Task: Select the underline-thin in the cursor style.
Action: Mouse moved to (45, 430)
Screenshot: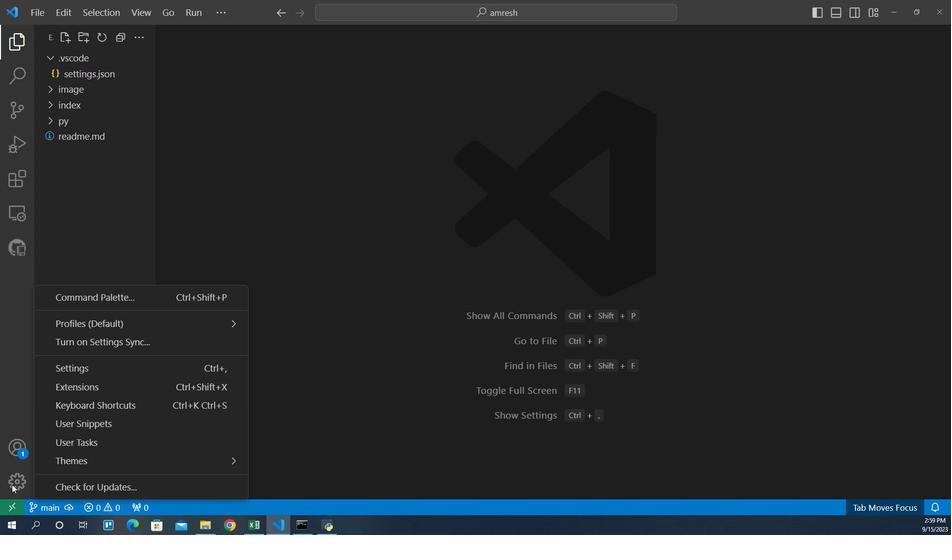 
Action: Mouse pressed left at (45, 430)
Screenshot: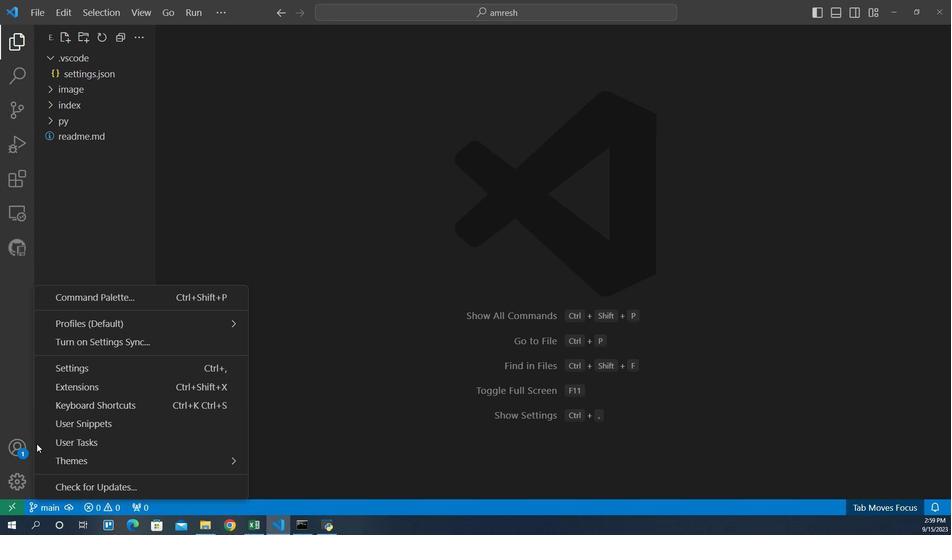 
Action: Mouse moved to (98, 340)
Screenshot: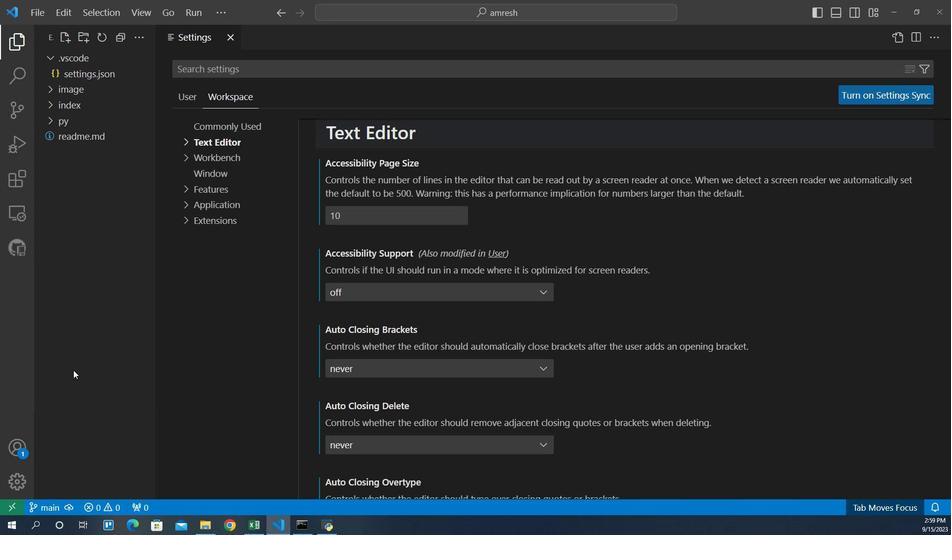 
Action: Mouse pressed left at (98, 340)
Screenshot: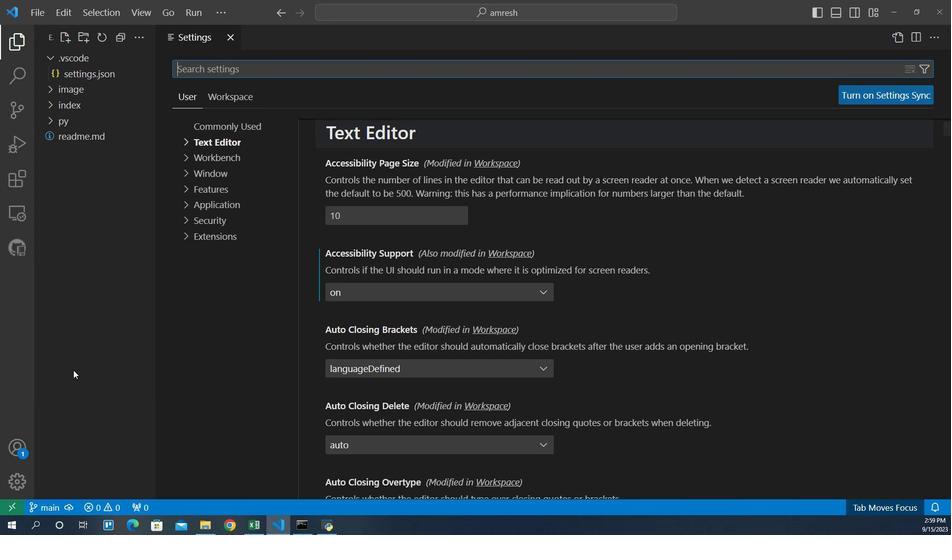 
Action: Mouse moved to (221, 123)
Screenshot: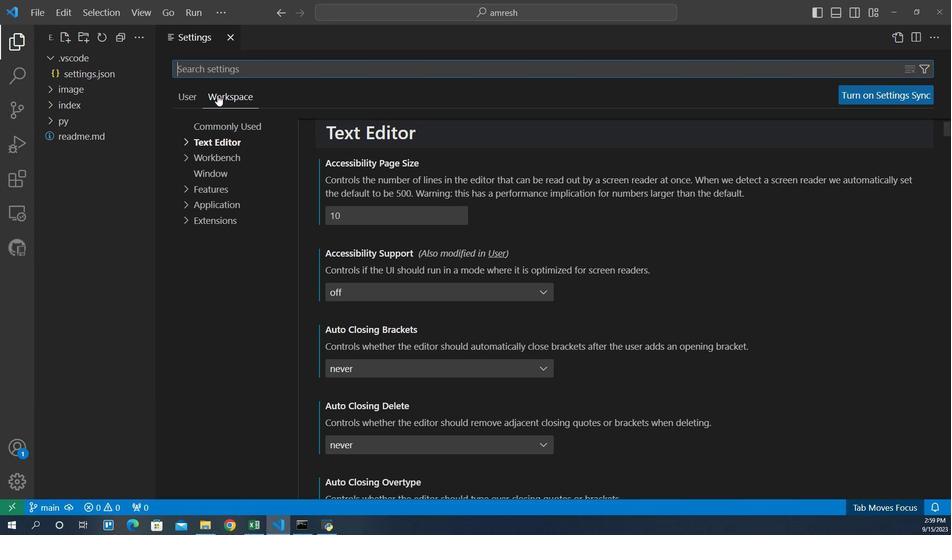 
Action: Mouse pressed left at (221, 123)
Screenshot: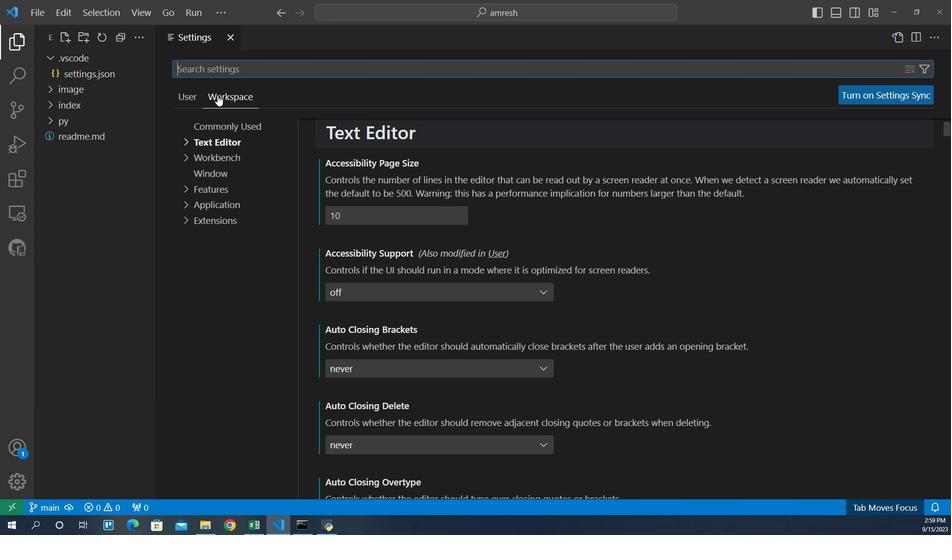 
Action: Mouse moved to (219, 159)
Screenshot: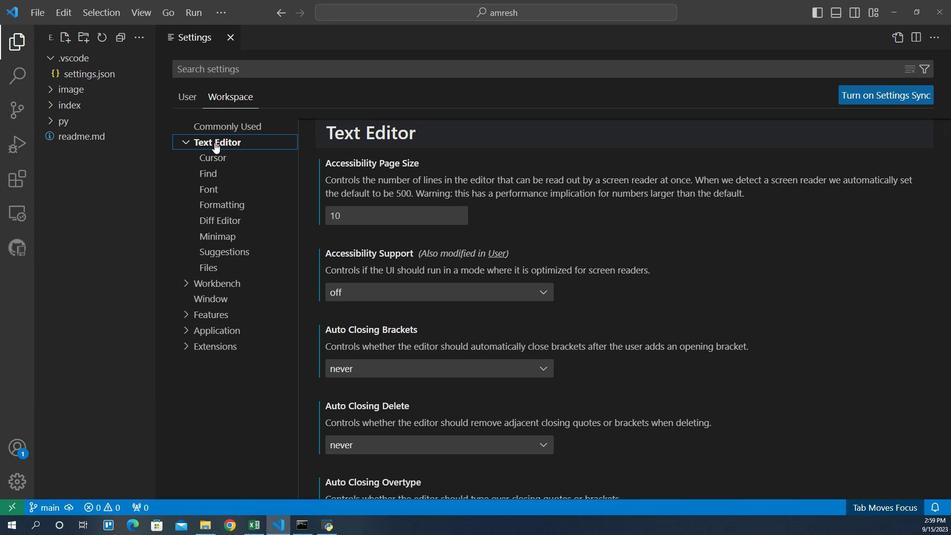 
Action: Mouse pressed left at (219, 159)
Screenshot: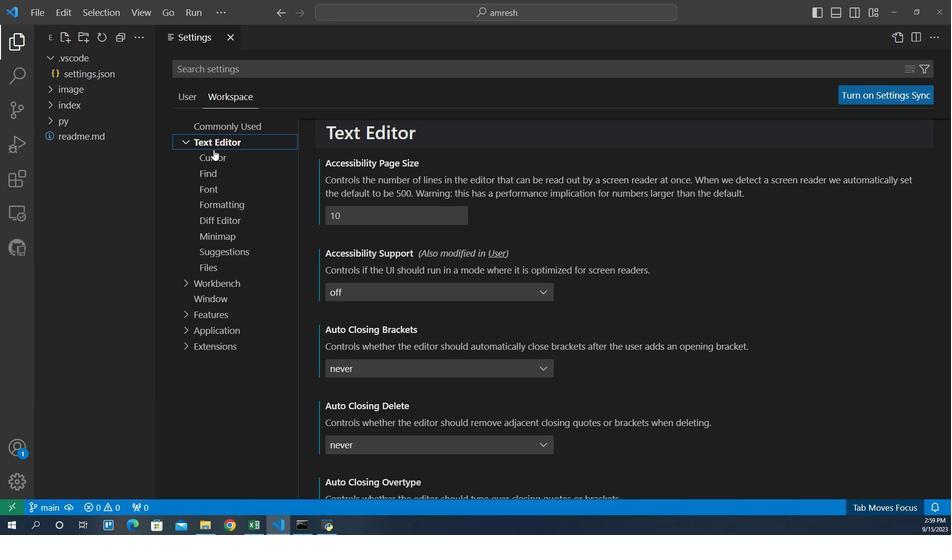 
Action: Mouse moved to (217, 170)
Screenshot: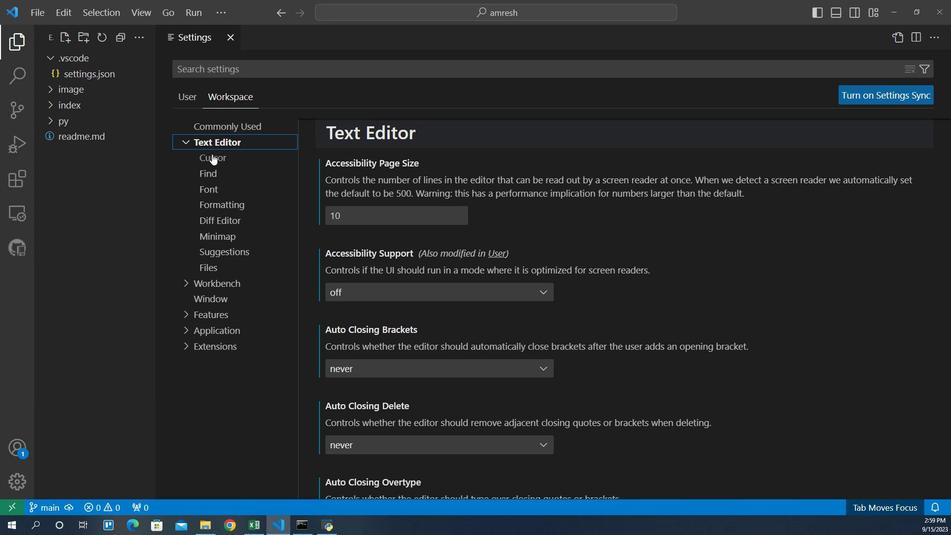 
Action: Mouse pressed left at (217, 170)
Screenshot: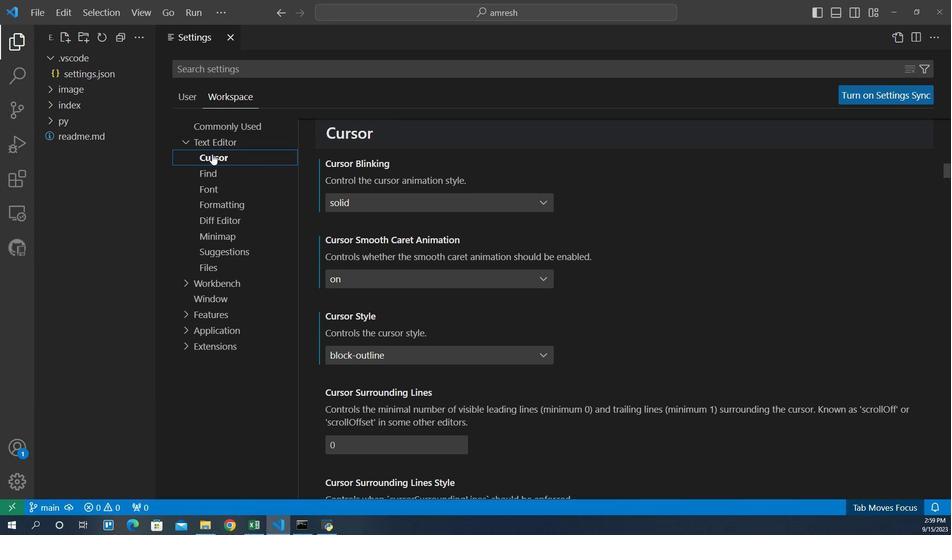 
Action: Mouse moved to (355, 326)
Screenshot: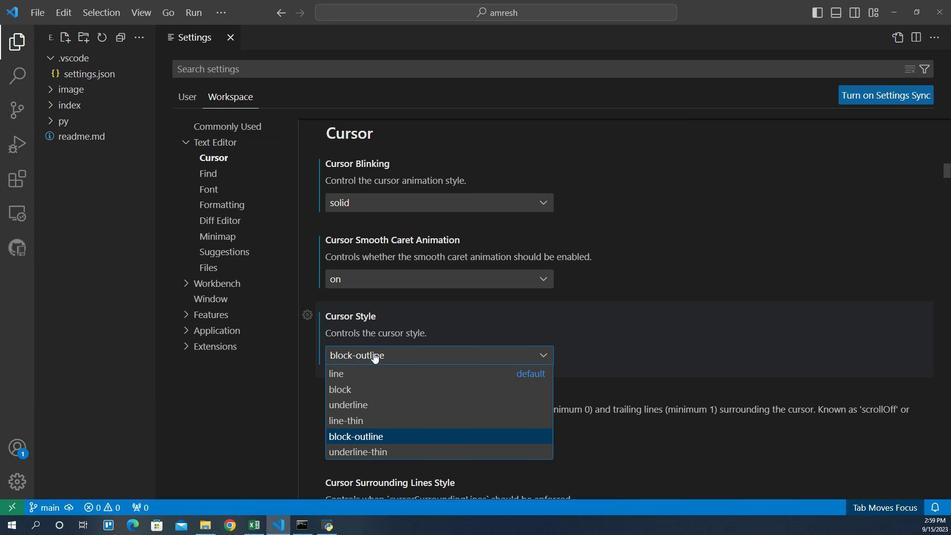 
Action: Mouse pressed left at (355, 326)
Screenshot: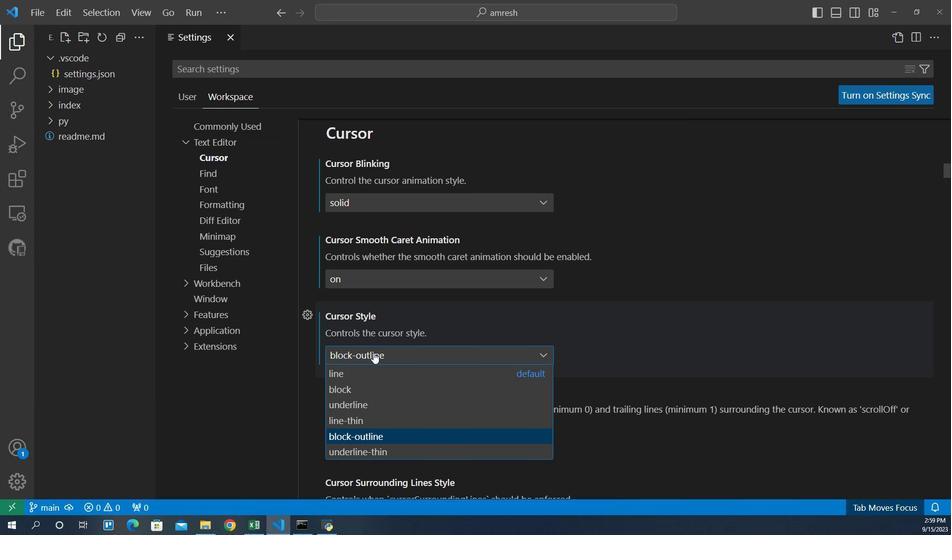 
Action: Mouse moved to (347, 405)
Screenshot: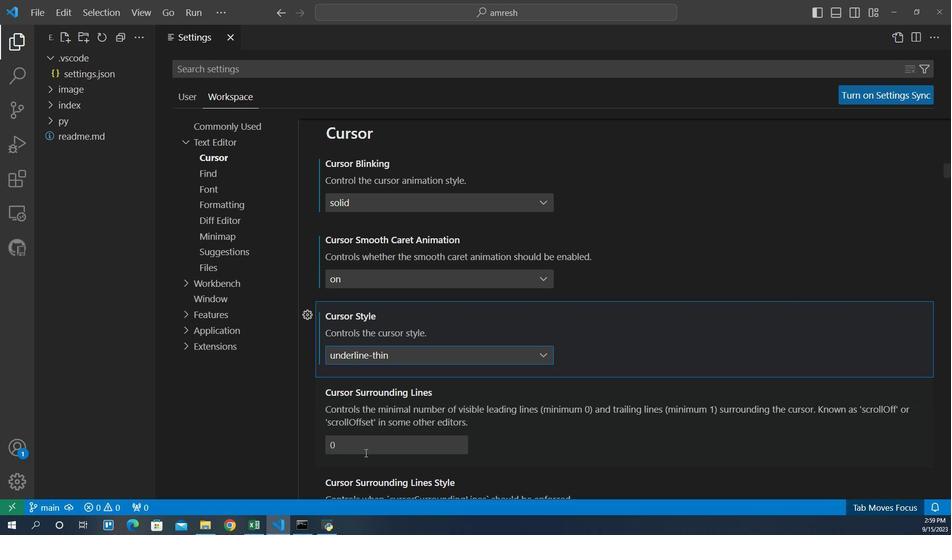 
Action: Mouse pressed left at (347, 405)
Screenshot: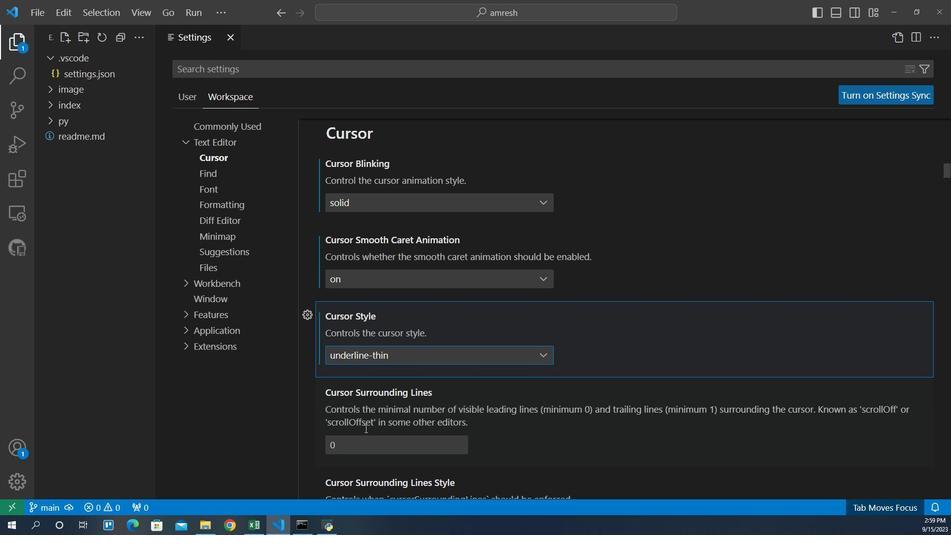 
Action: Mouse moved to (352, 341)
Screenshot: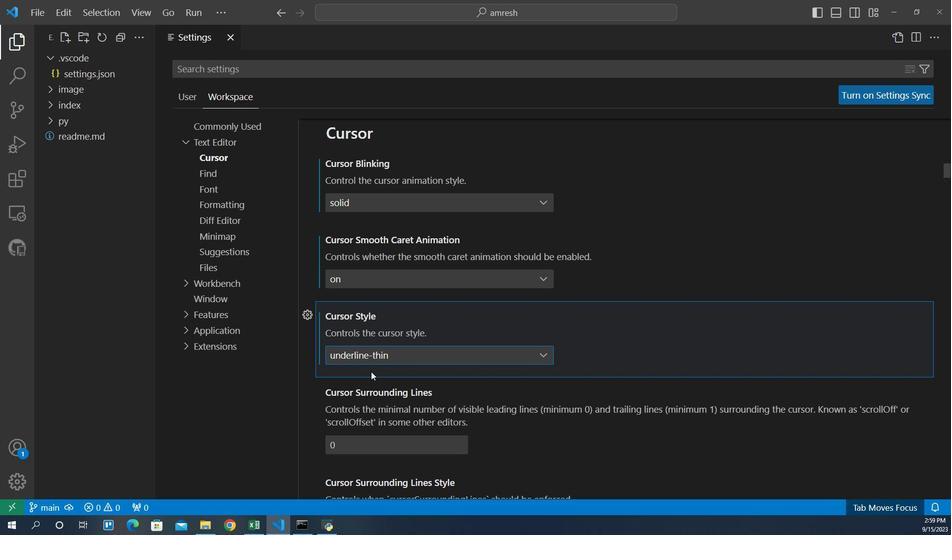 
